 Task: Create a rule when a due date between 1 and 7 working days ago is set on a card by anyone.
Action: Mouse moved to (978, 83)
Screenshot: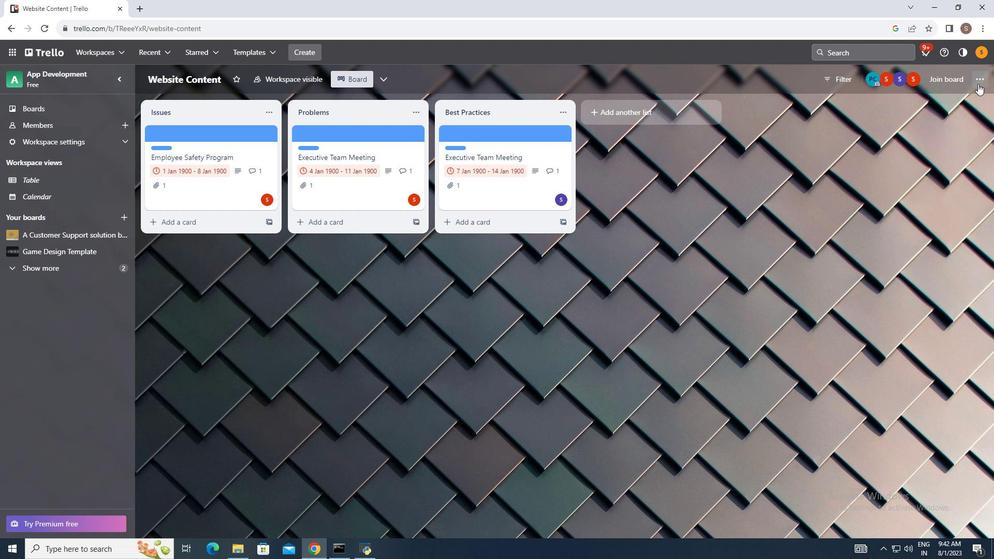 
Action: Mouse pressed left at (978, 83)
Screenshot: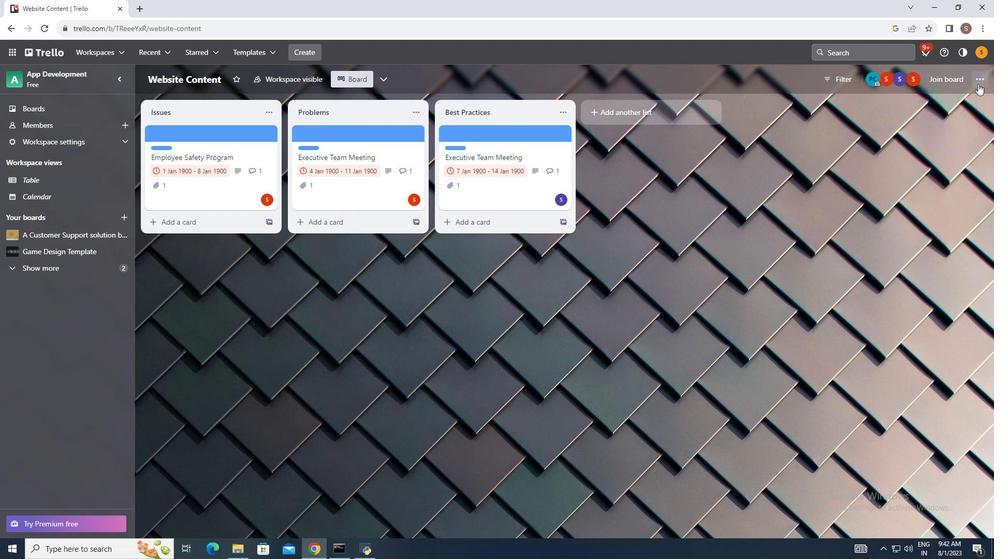 
Action: Mouse moved to (893, 211)
Screenshot: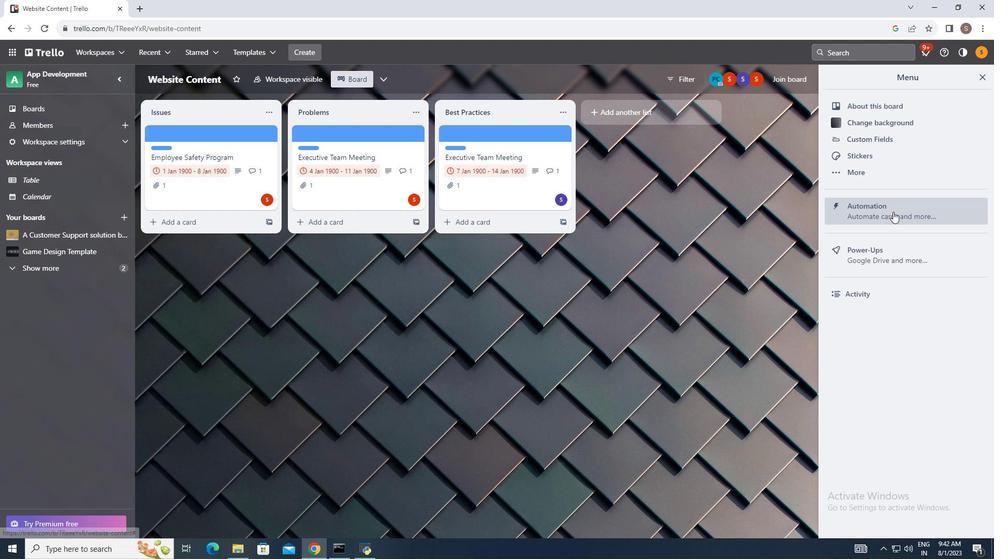 
Action: Mouse pressed left at (893, 211)
Screenshot: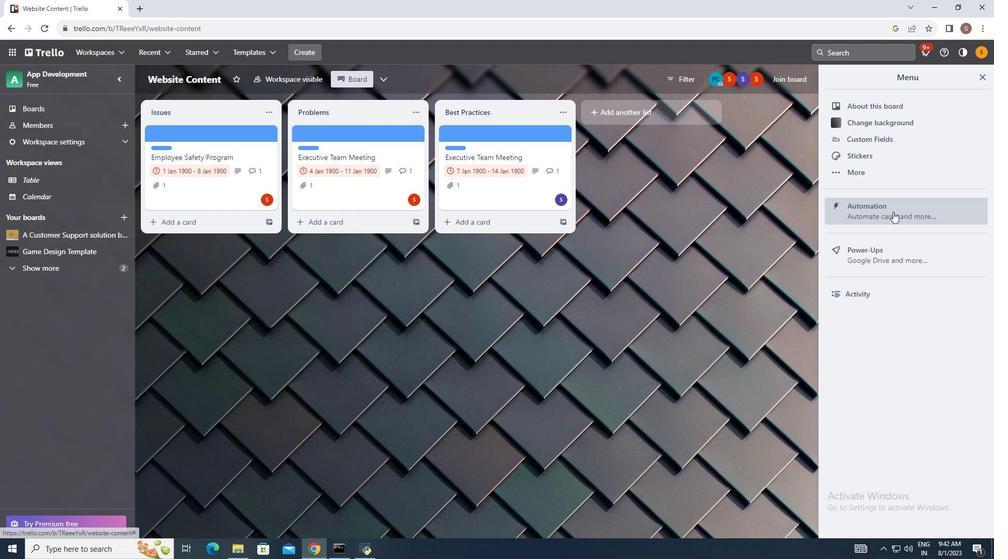 
Action: Mouse moved to (212, 173)
Screenshot: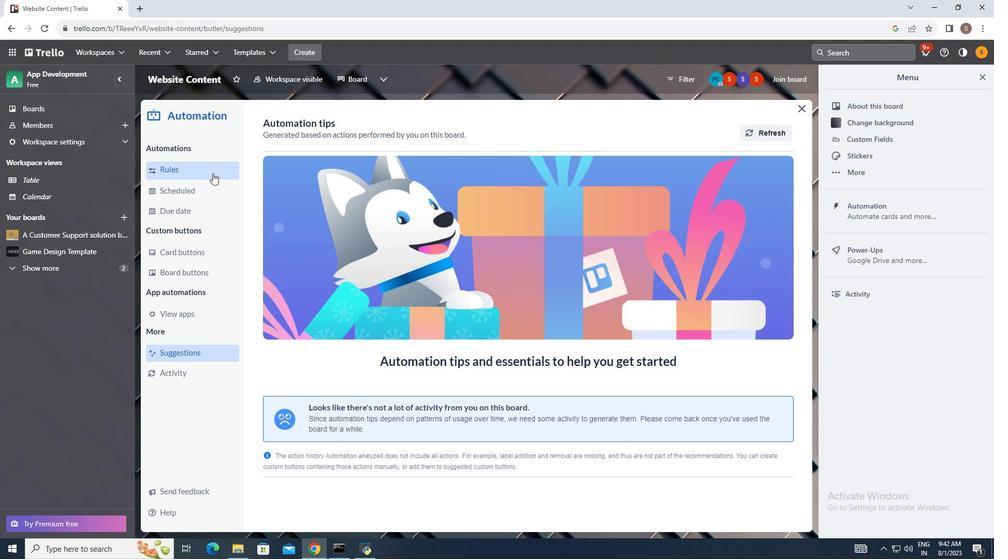 
Action: Mouse pressed left at (212, 173)
Screenshot: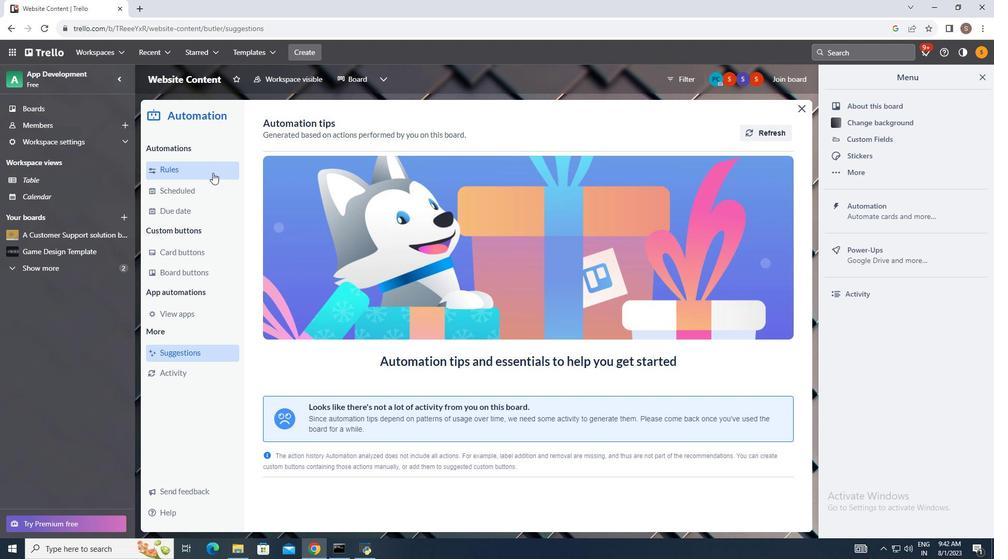 
Action: Mouse moved to (707, 127)
Screenshot: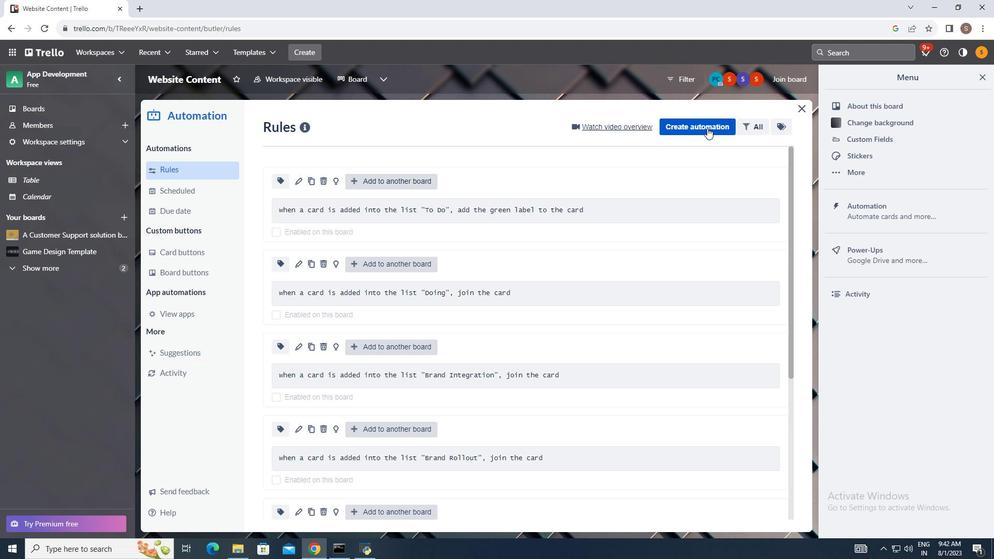 
Action: Mouse pressed left at (707, 127)
Screenshot: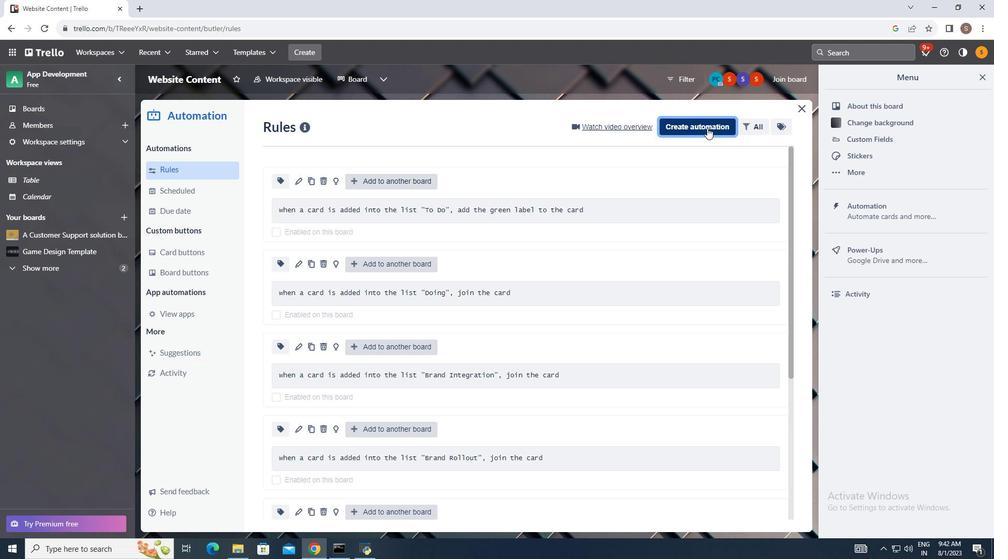 
Action: Mouse moved to (511, 225)
Screenshot: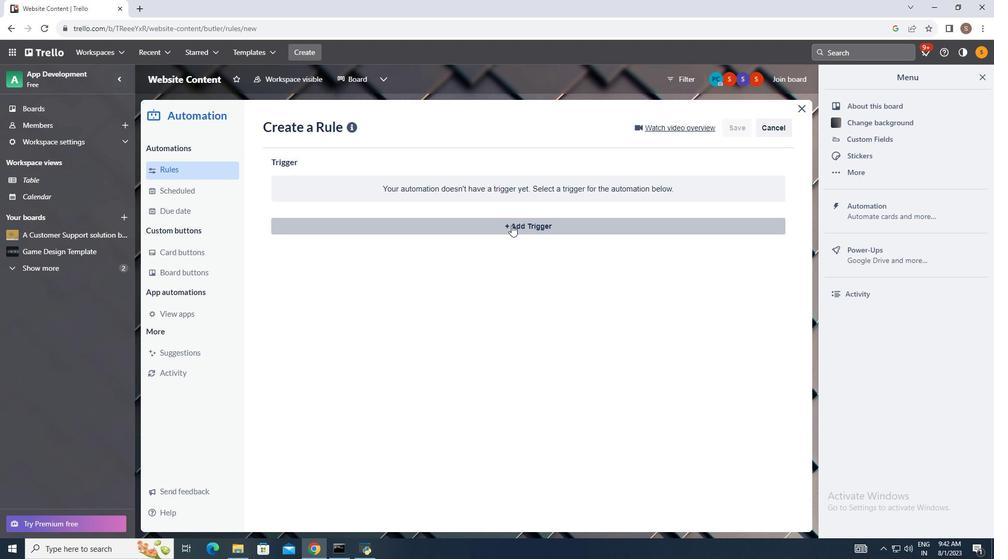 
Action: Mouse pressed left at (511, 225)
Screenshot: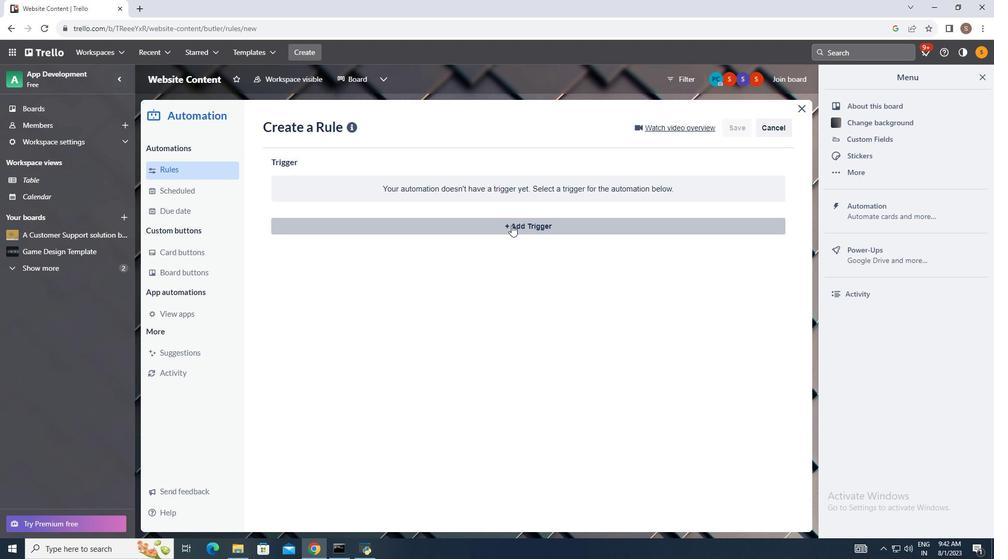 
Action: Mouse moved to (382, 263)
Screenshot: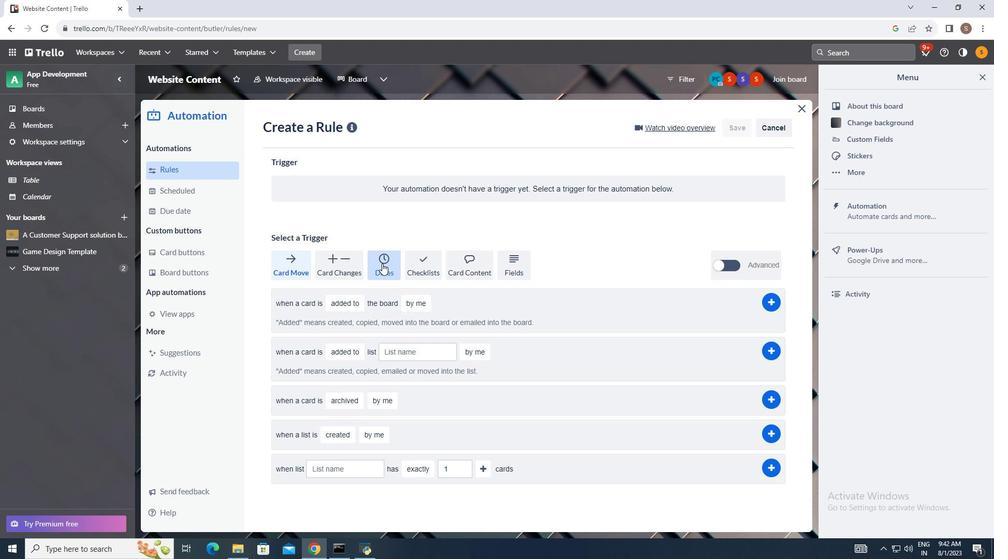
Action: Mouse pressed left at (382, 263)
Screenshot: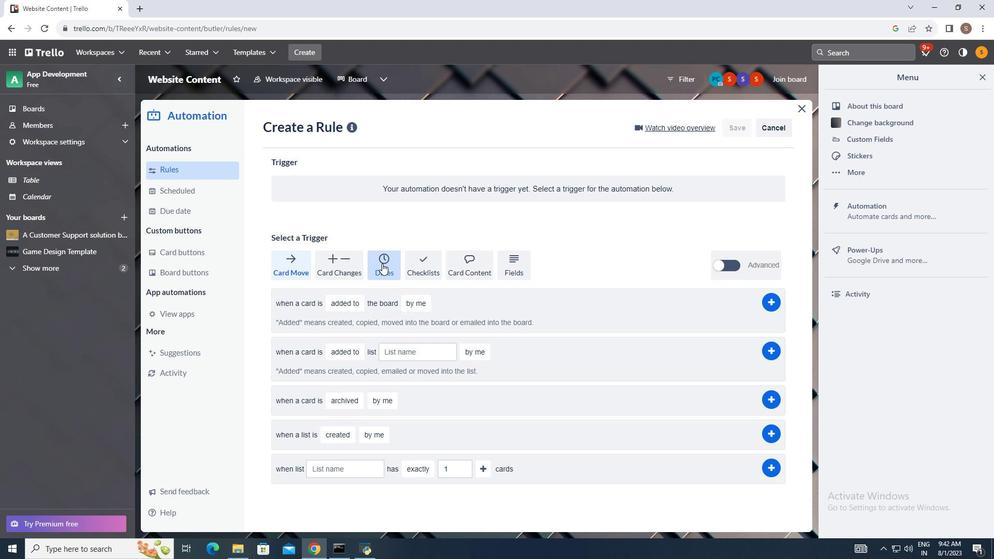 
Action: Mouse moved to (310, 301)
Screenshot: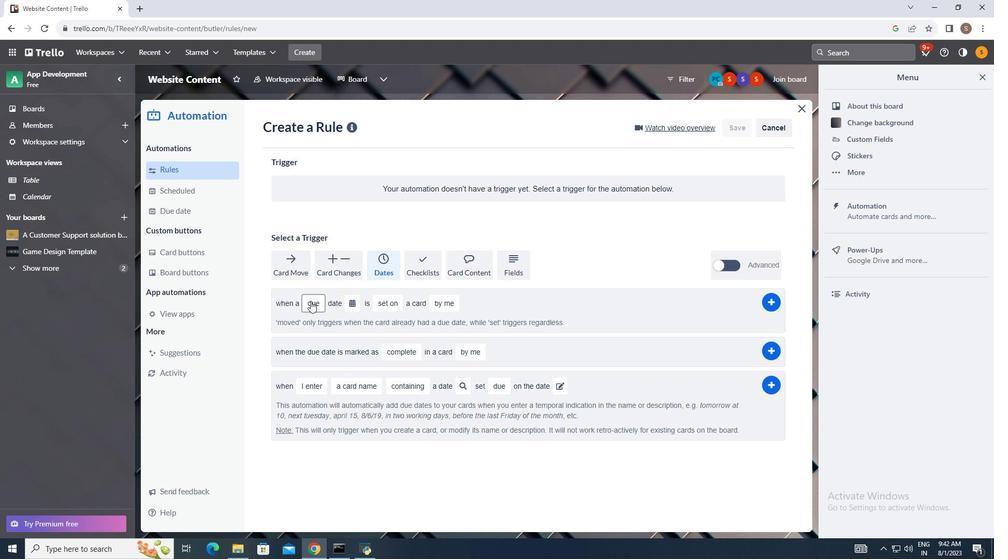 
Action: Mouse pressed left at (310, 301)
Screenshot: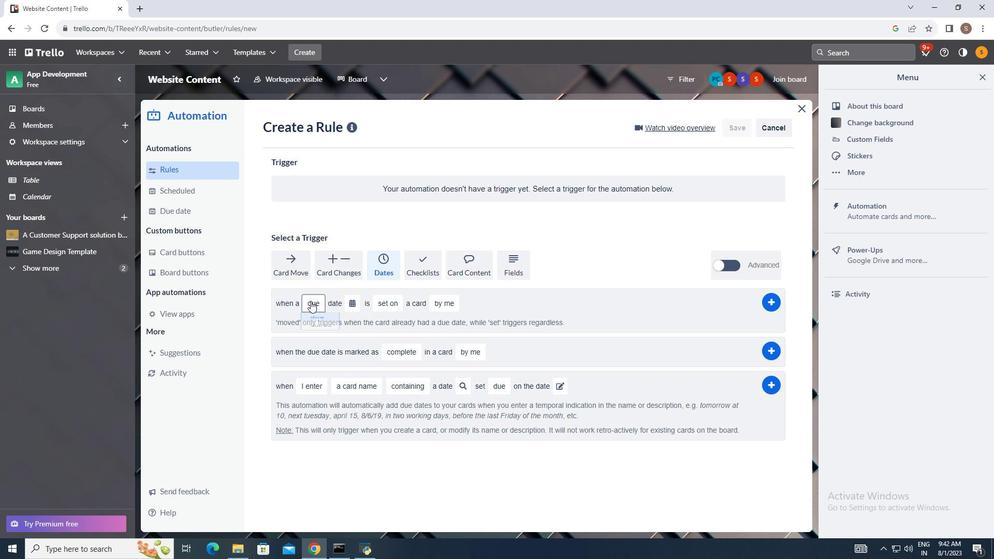 
Action: Mouse moved to (318, 318)
Screenshot: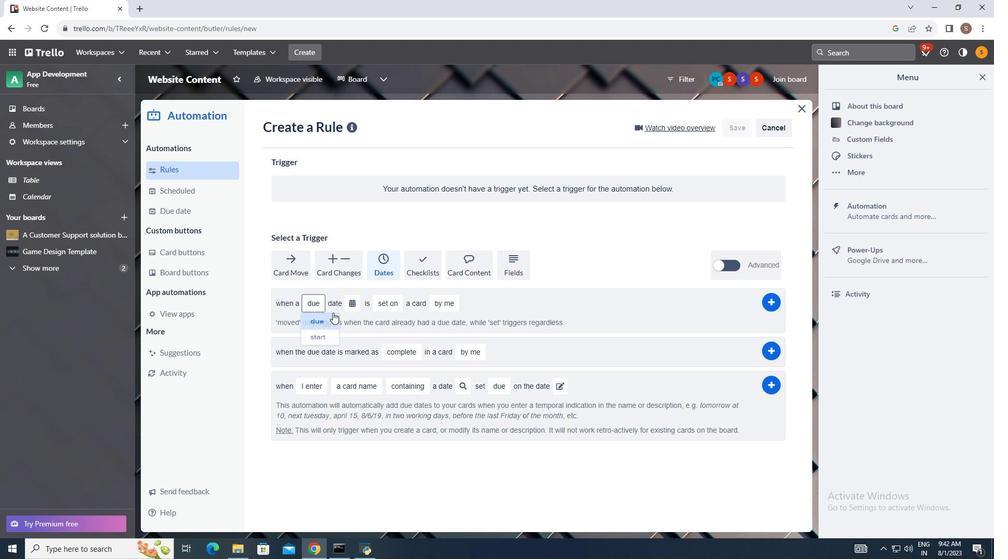
Action: Mouse pressed left at (313, 322)
Screenshot: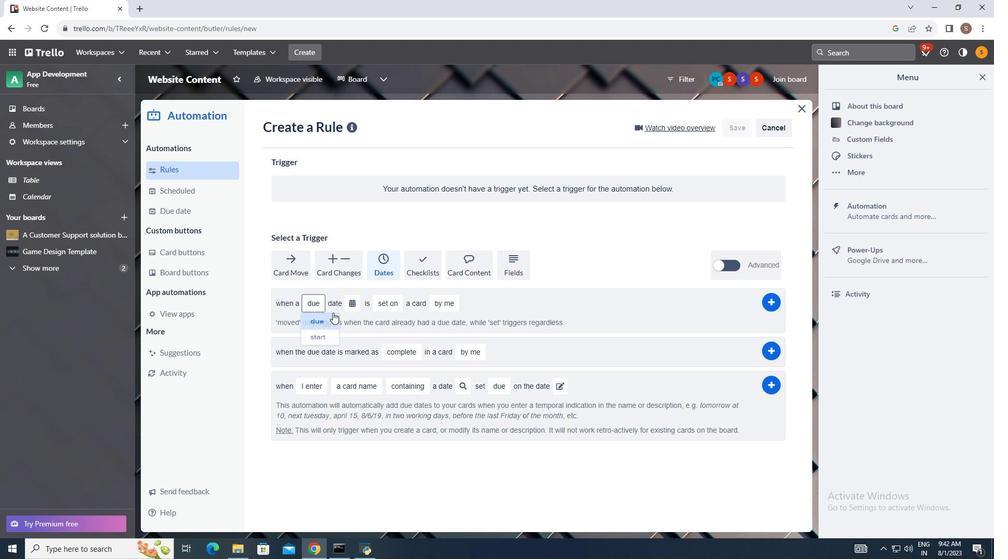 
Action: Mouse moved to (354, 303)
Screenshot: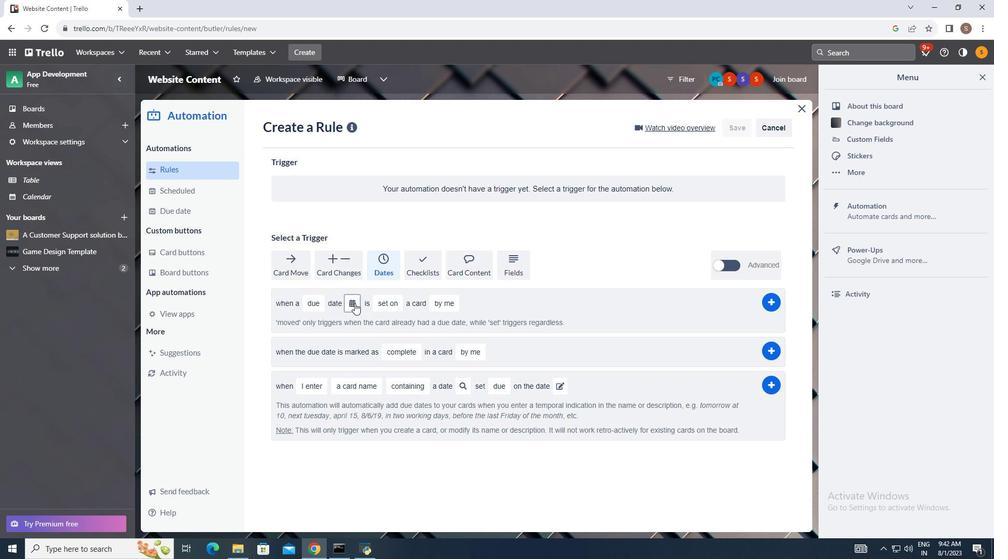 
Action: Mouse pressed left at (354, 303)
Screenshot: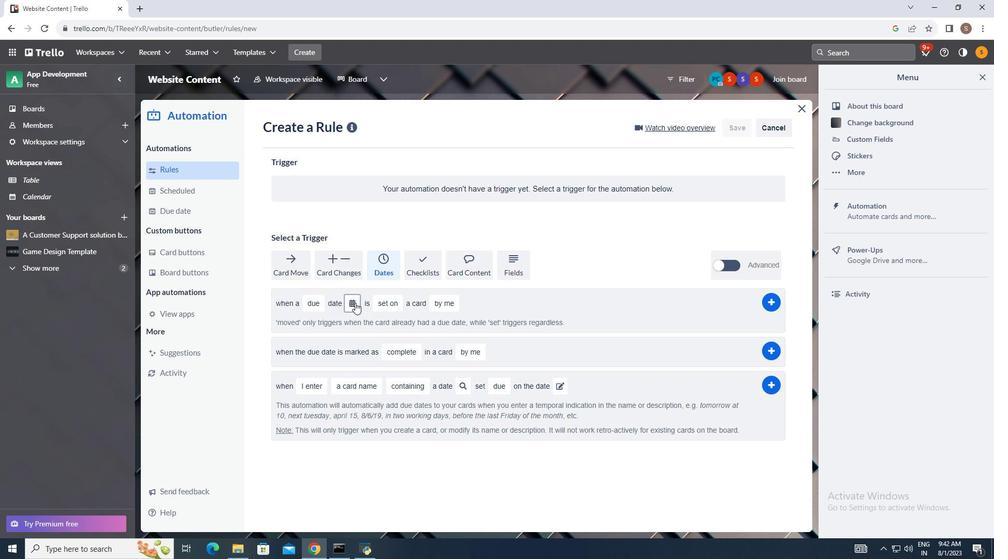 
Action: Mouse moved to (365, 369)
Screenshot: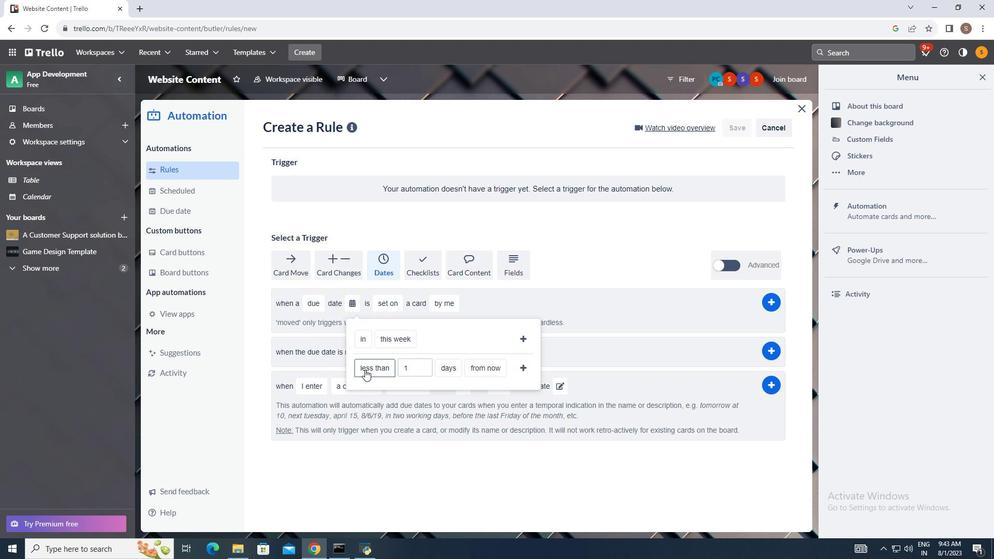
Action: Mouse pressed left at (365, 369)
Screenshot: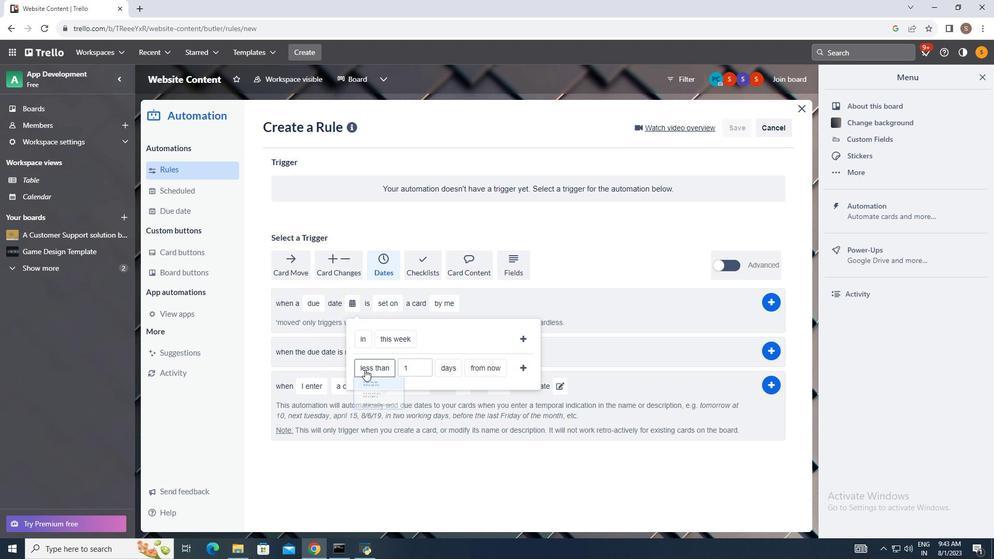 
Action: Mouse moved to (375, 442)
Screenshot: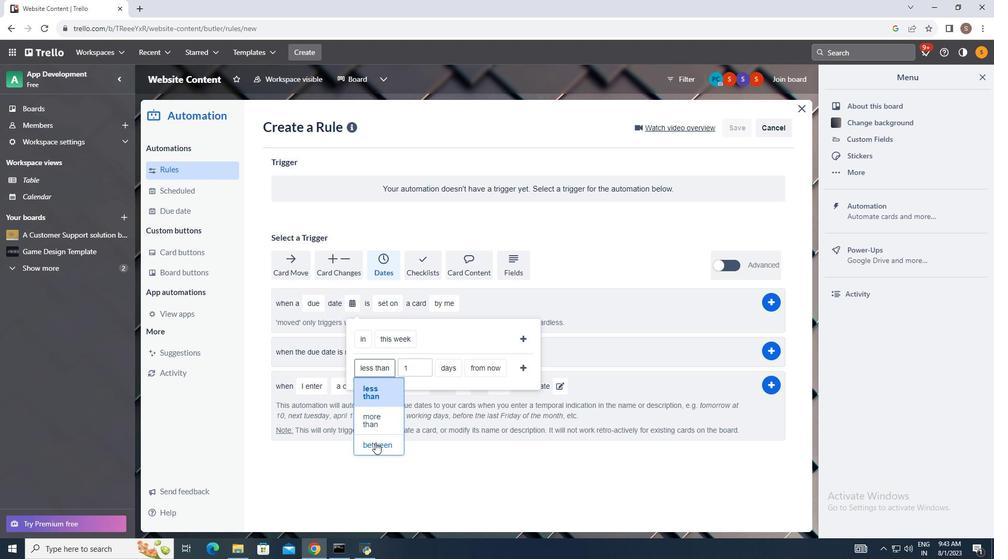 
Action: Mouse pressed left at (375, 442)
Screenshot: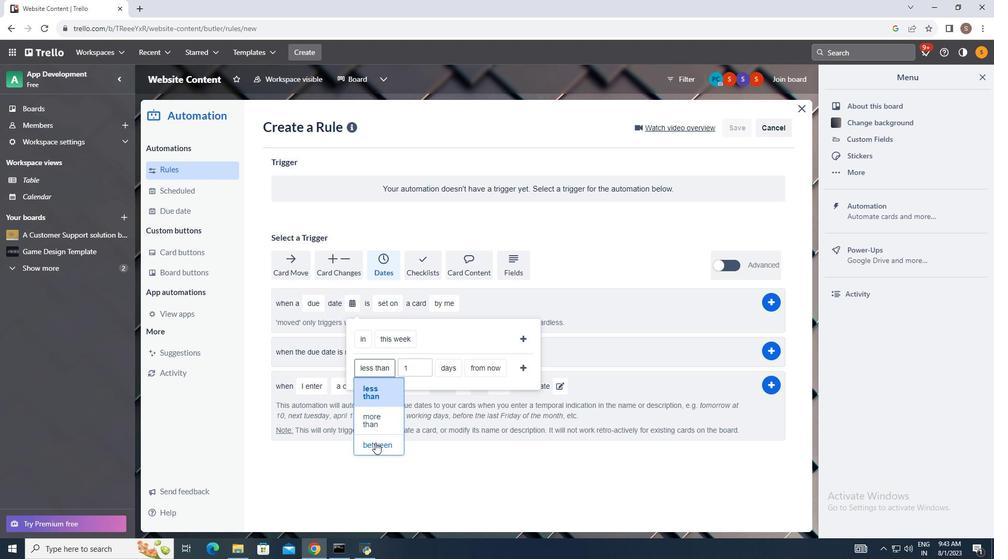 
Action: Mouse moved to (505, 368)
Screenshot: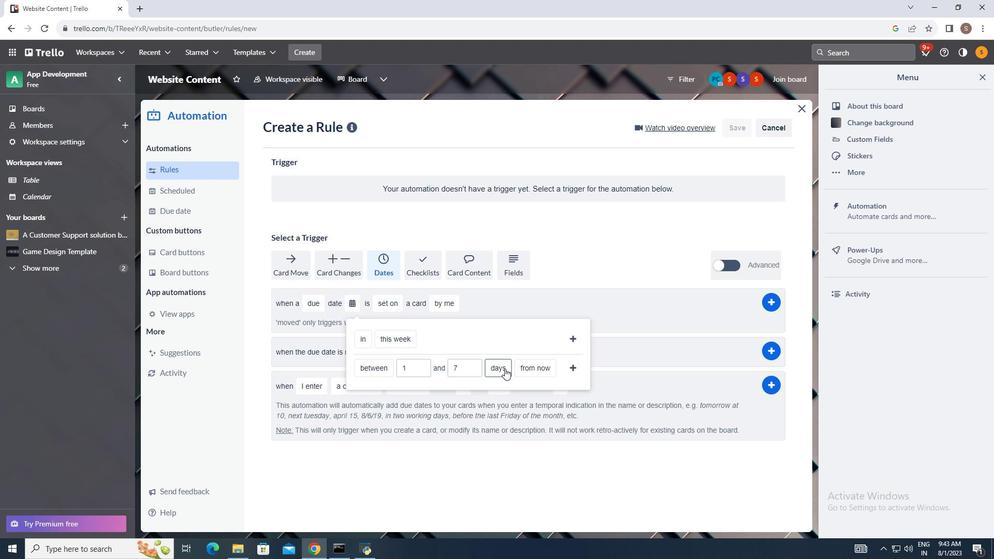 
Action: Mouse pressed left at (505, 368)
Screenshot: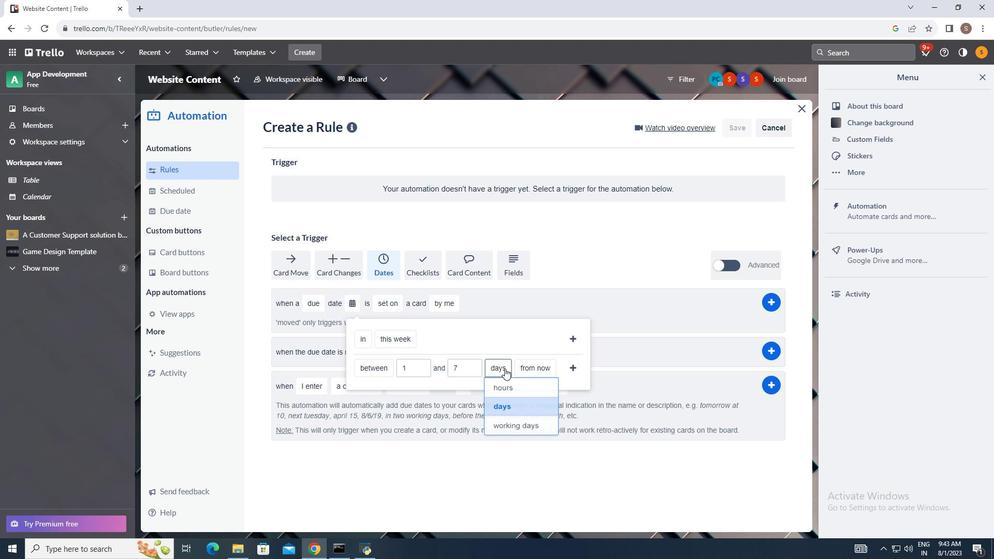 
Action: Mouse moved to (512, 426)
Screenshot: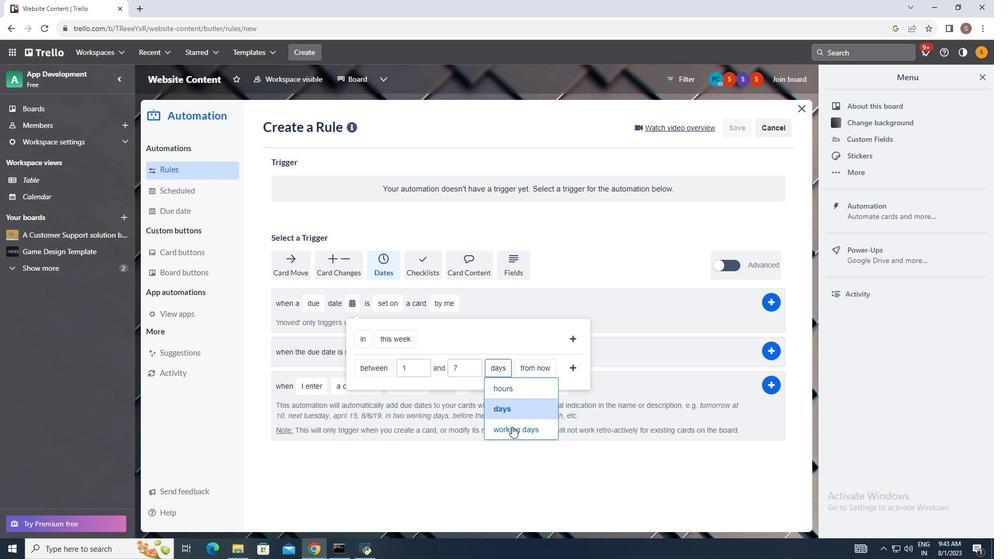 
Action: Mouse pressed left at (512, 426)
Screenshot: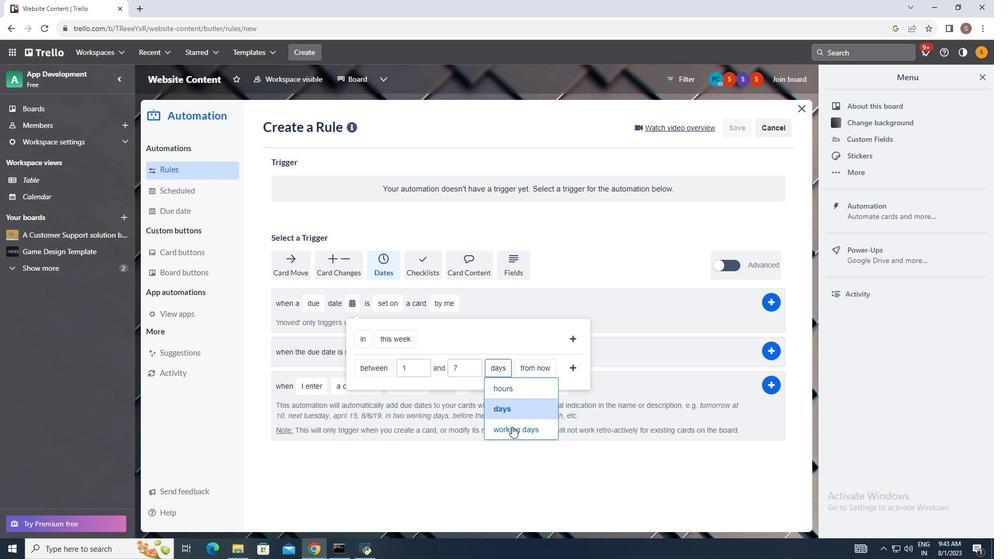 
Action: Mouse moved to (565, 371)
Screenshot: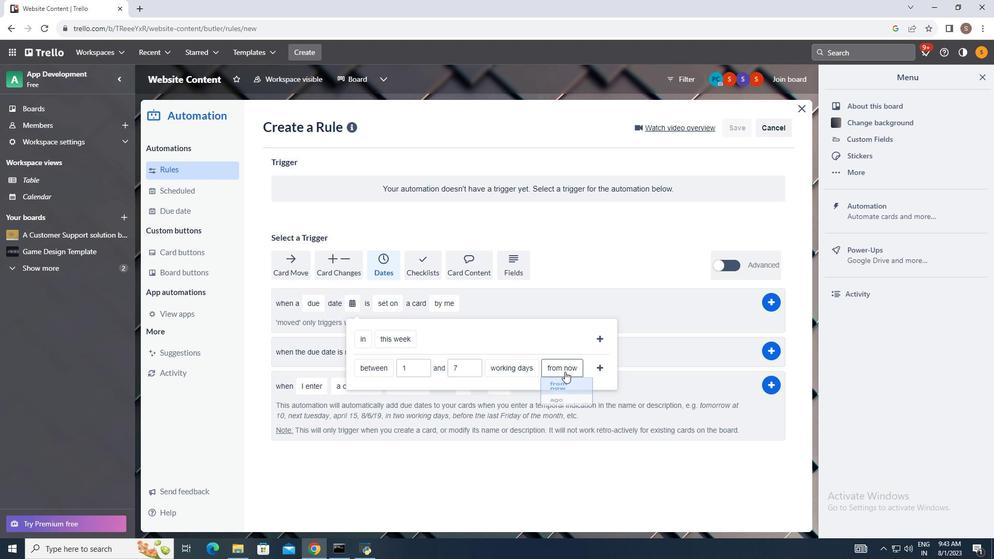 
Action: Mouse pressed left at (565, 371)
Screenshot: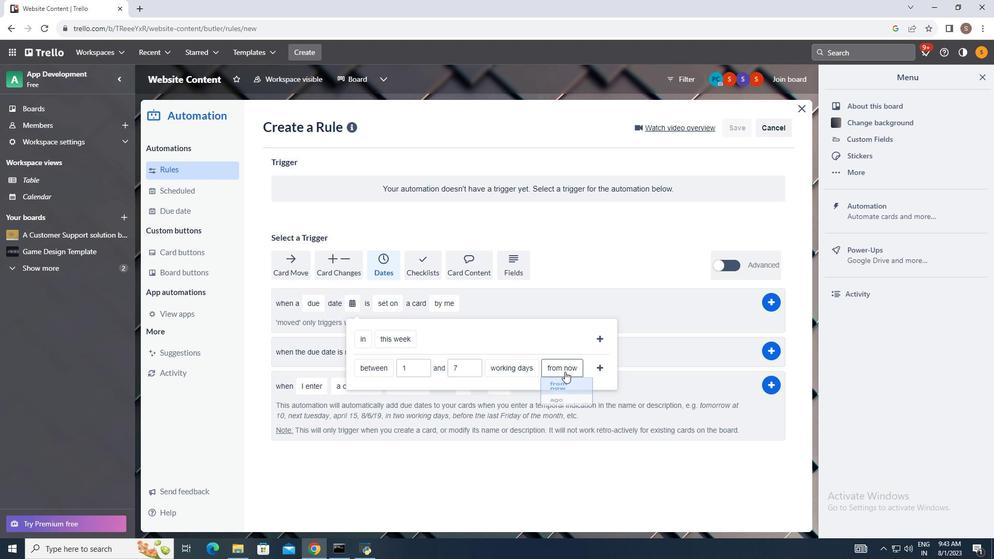 
Action: Mouse moved to (569, 413)
Screenshot: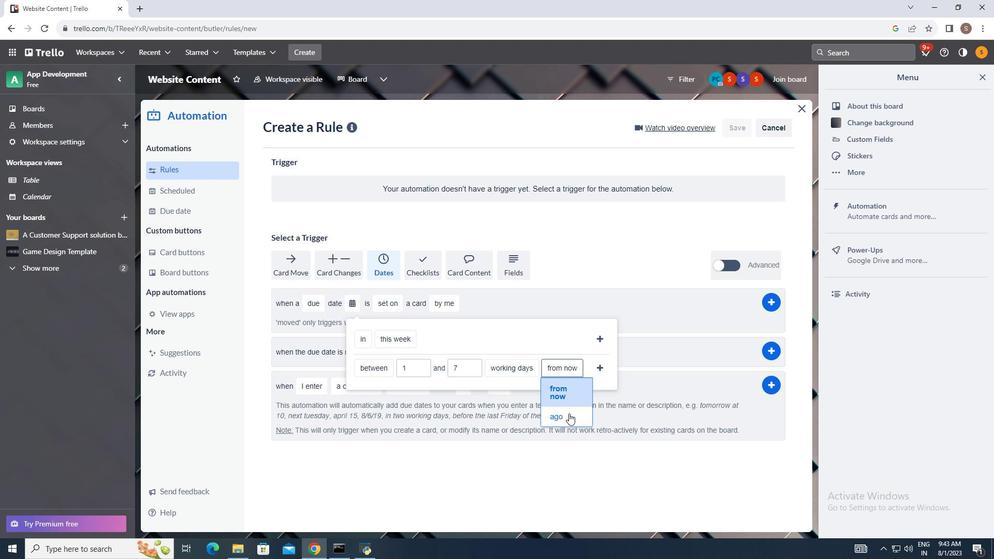 
Action: Mouse pressed left at (569, 413)
Screenshot: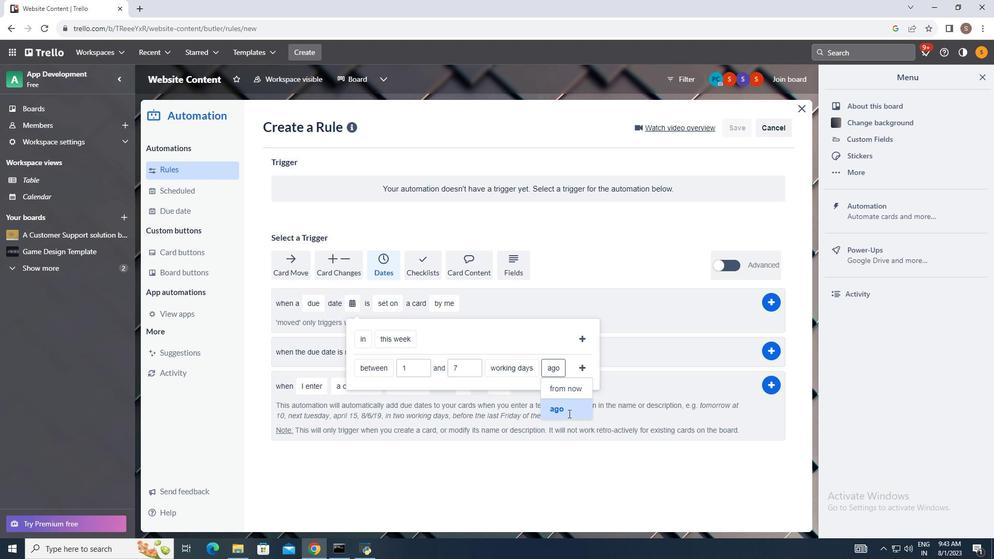 
Action: Mouse moved to (581, 371)
Screenshot: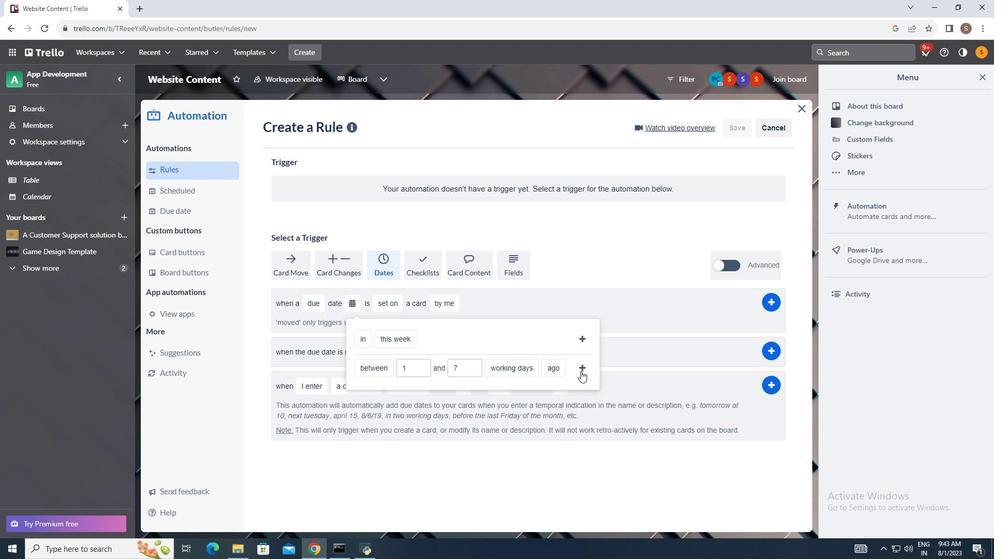 
Action: Mouse pressed left at (581, 371)
Screenshot: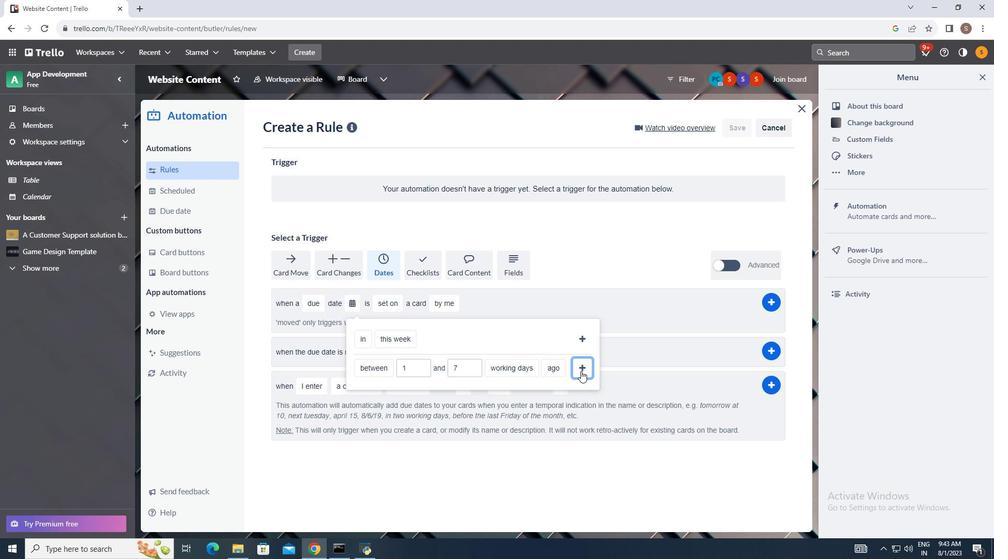 
Action: Mouse moved to (509, 301)
Screenshot: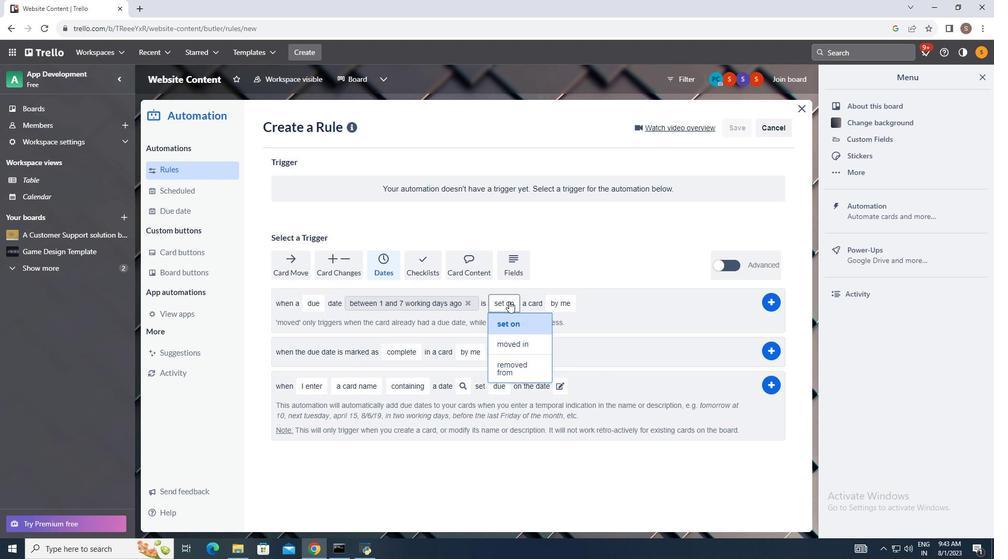 
Action: Mouse pressed left at (509, 301)
Screenshot: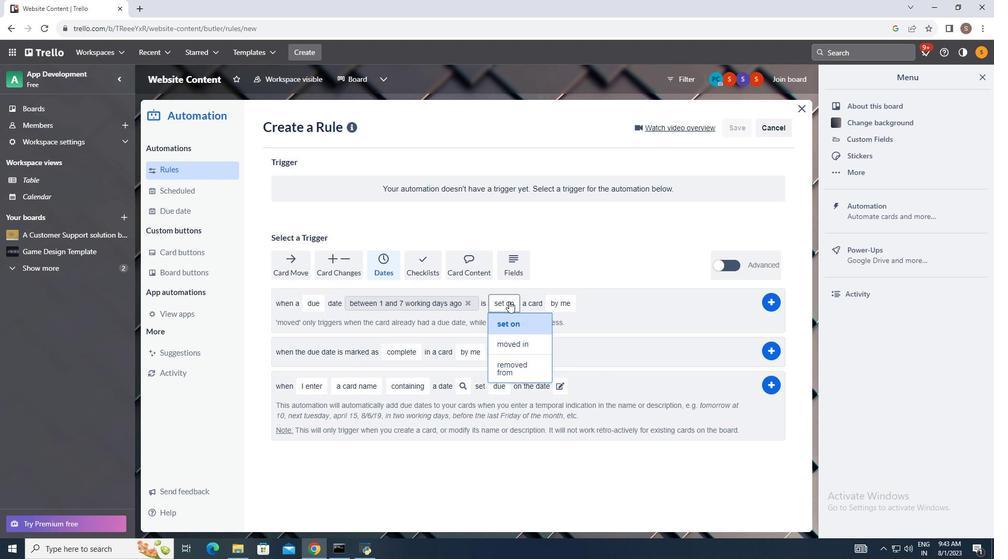 
Action: Mouse moved to (514, 323)
Screenshot: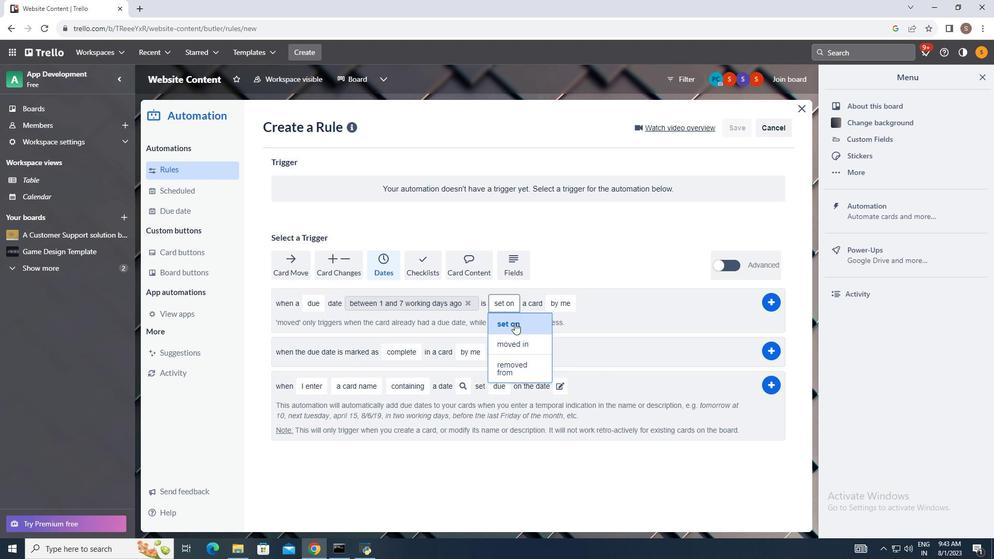 
Action: Mouse pressed left at (514, 323)
Screenshot: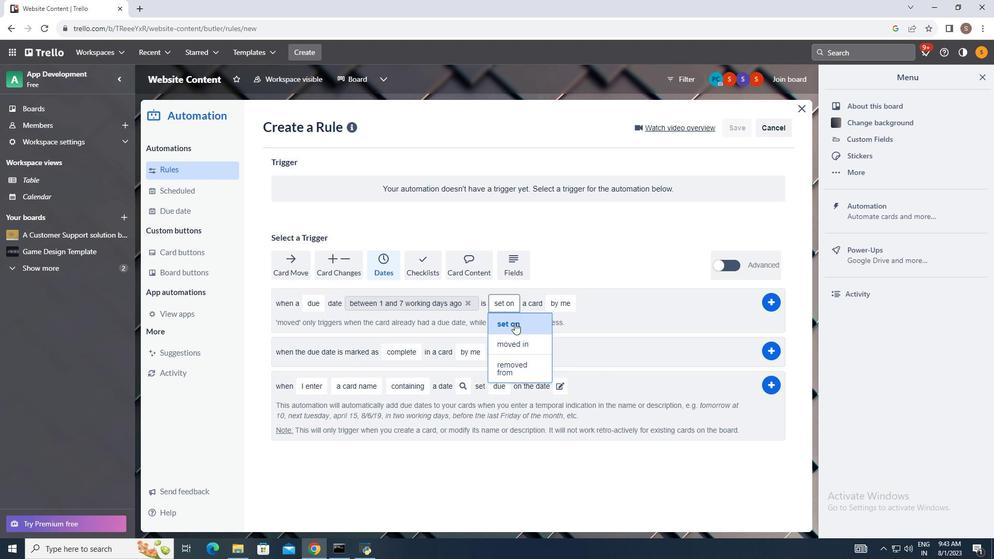 
Action: Mouse moved to (566, 306)
Screenshot: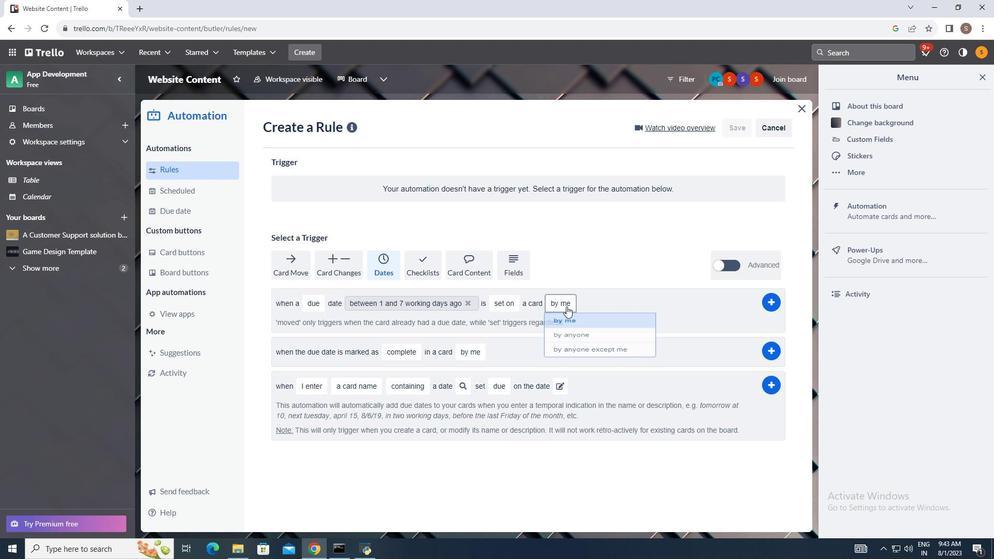 
Action: Mouse pressed left at (566, 306)
Screenshot: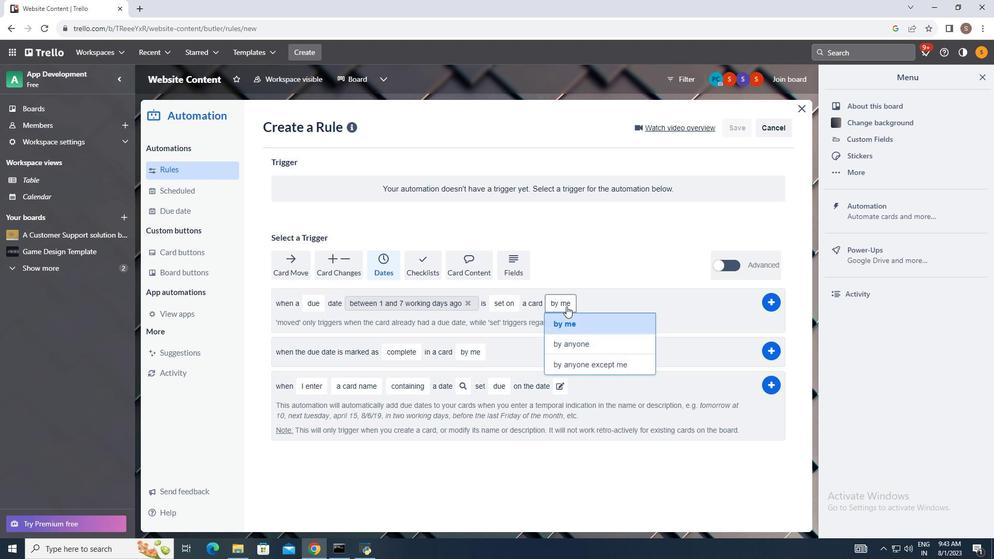 
Action: Mouse moved to (573, 341)
Screenshot: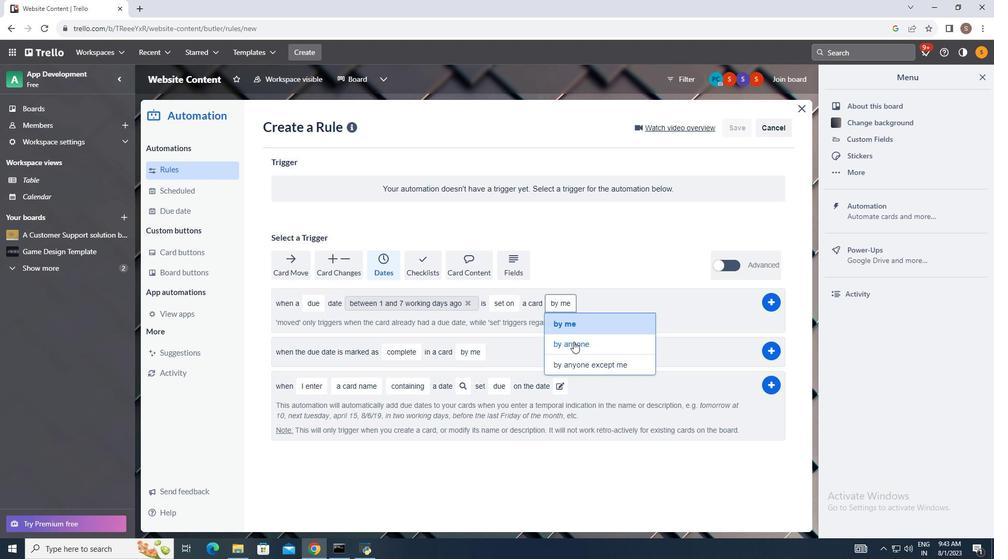 
Action: Mouse pressed left at (573, 341)
Screenshot: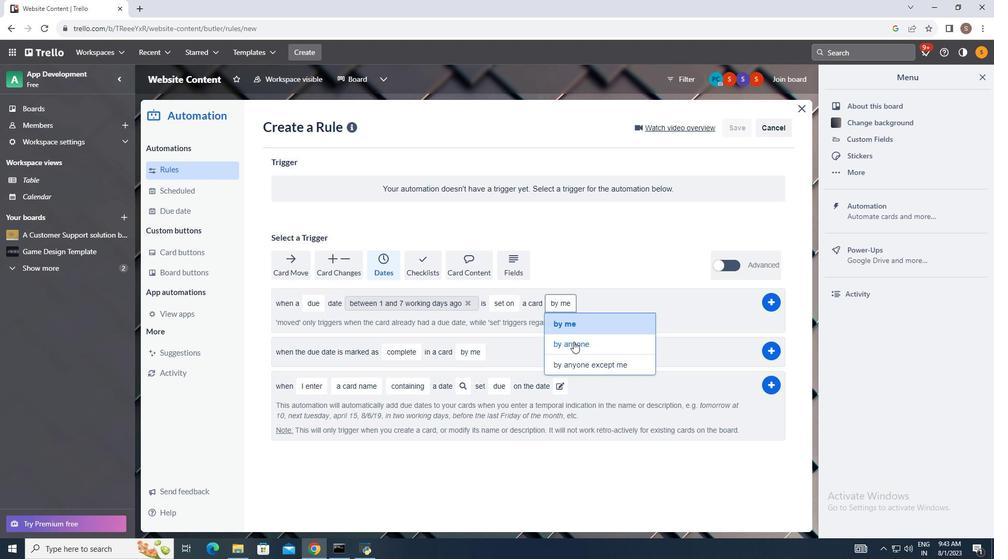 
Action: Mouse moved to (771, 299)
Screenshot: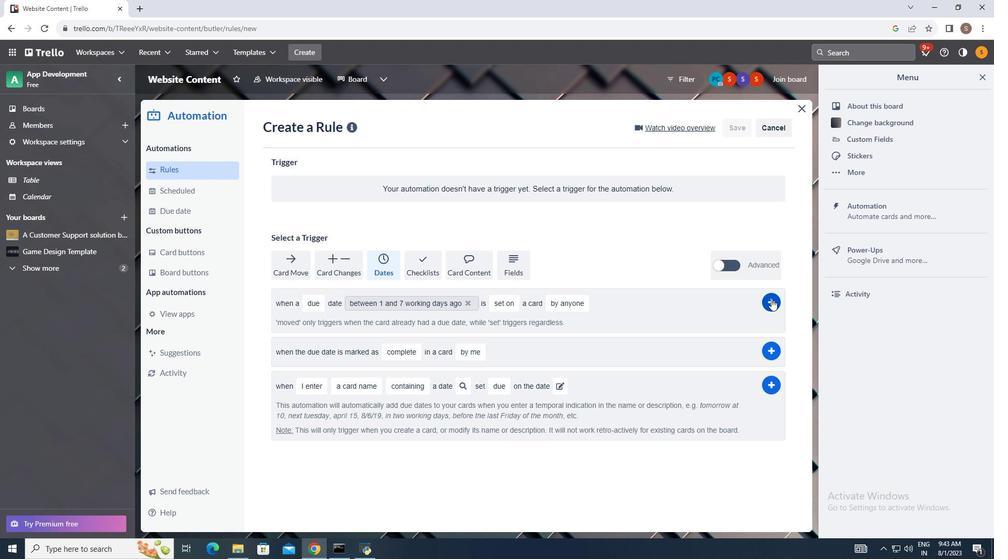 
Action: Mouse pressed left at (771, 299)
Screenshot: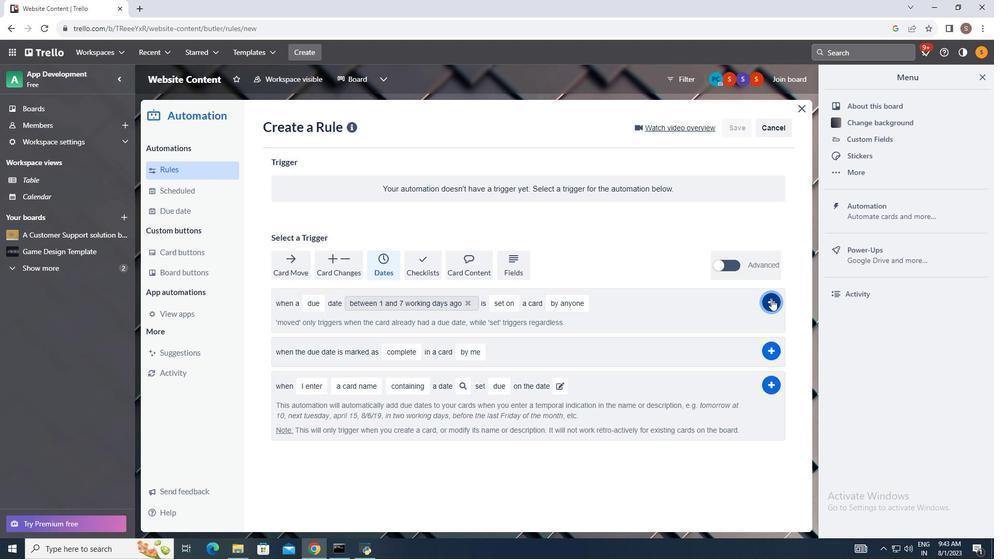 
Action: Mouse moved to (684, 302)
Screenshot: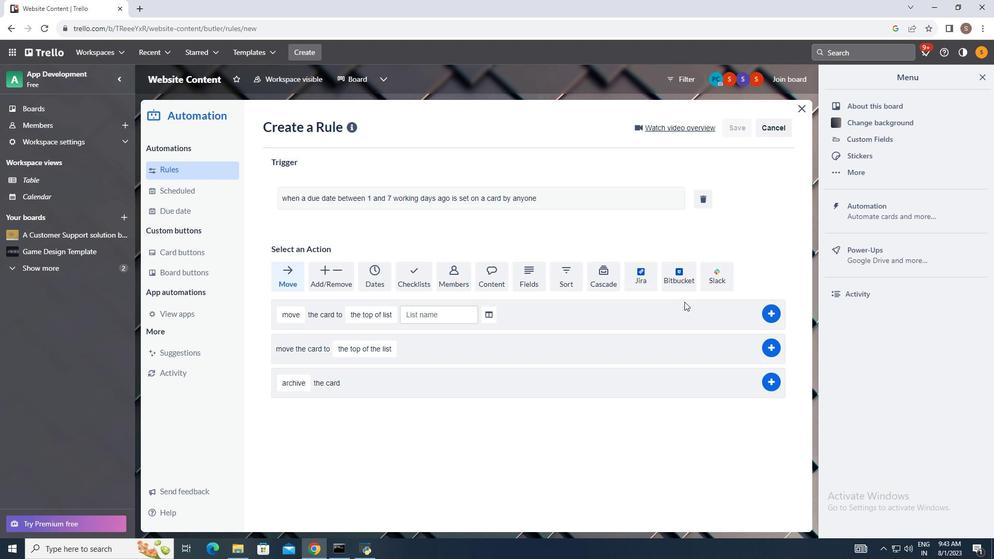 
